 Task: Use Dogs Barking Effect in this video Movie B.mp4
Action: Mouse moved to (291, 214)
Screenshot: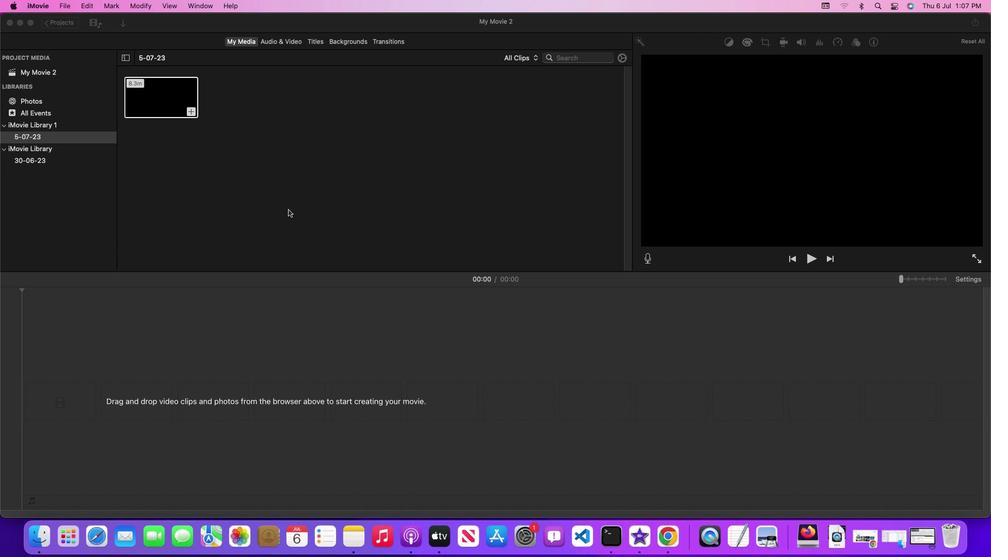 
Action: Mouse pressed left at (291, 214)
Screenshot: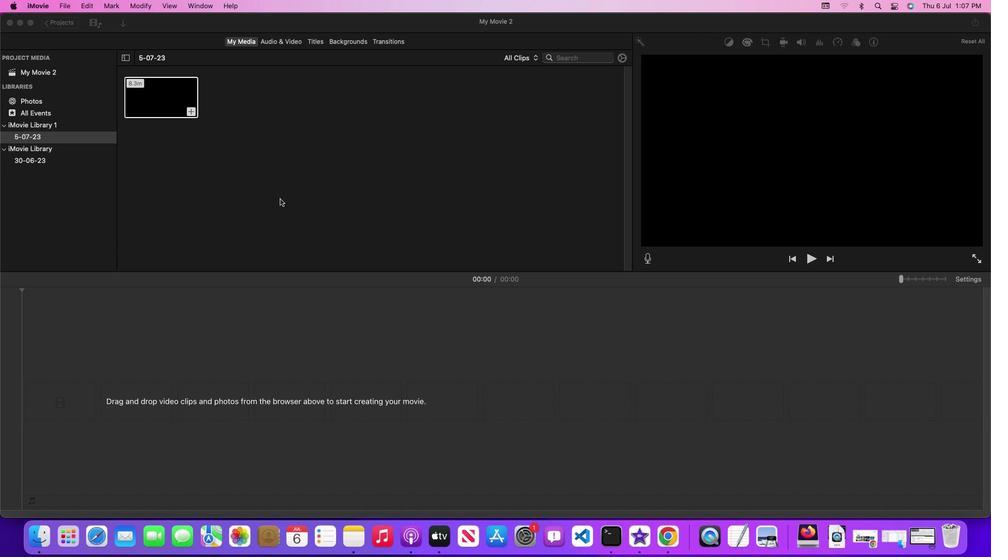 
Action: Mouse moved to (176, 108)
Screenshot: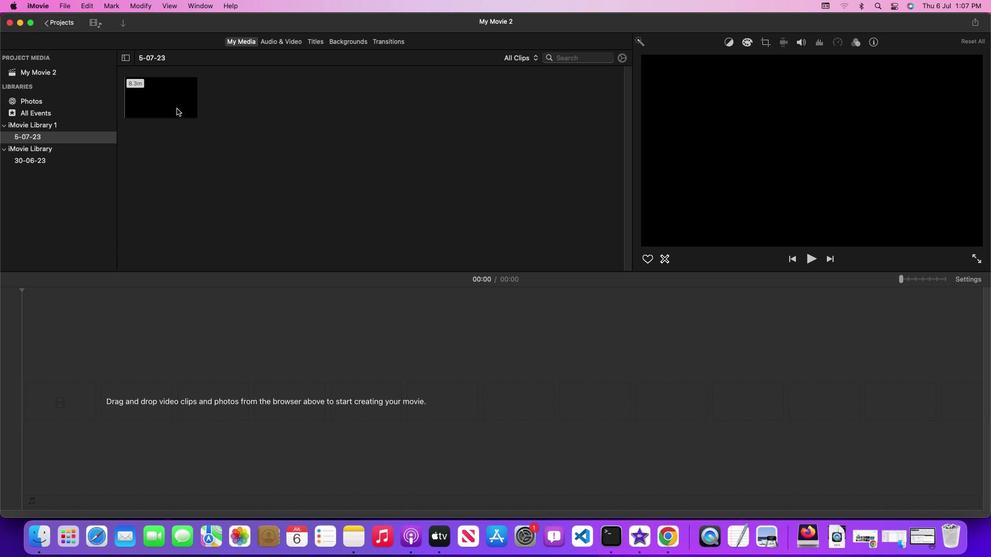 
Action: Mouse pressed left at (176, 108)
Screenshot: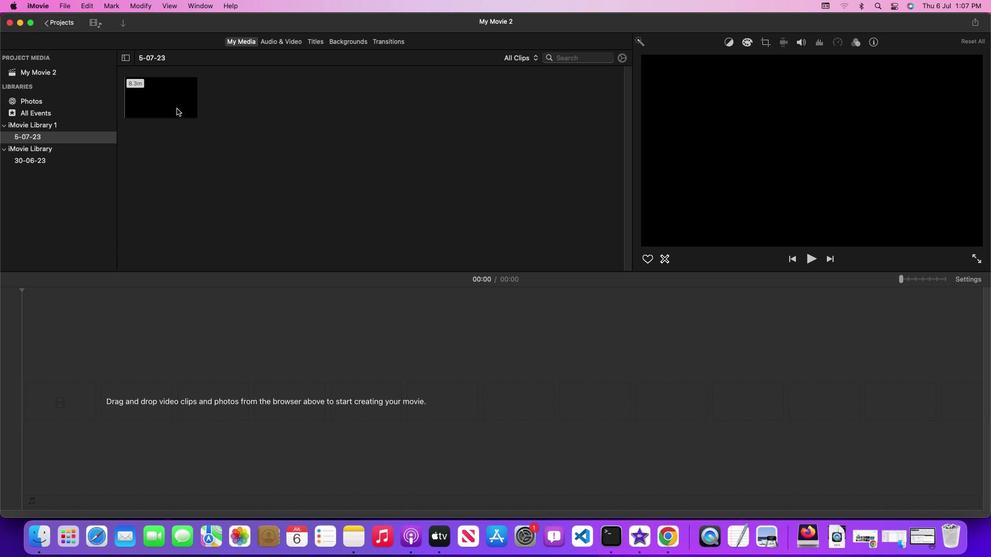 
Action: Mouse moved to (176, 108)
Screenshot: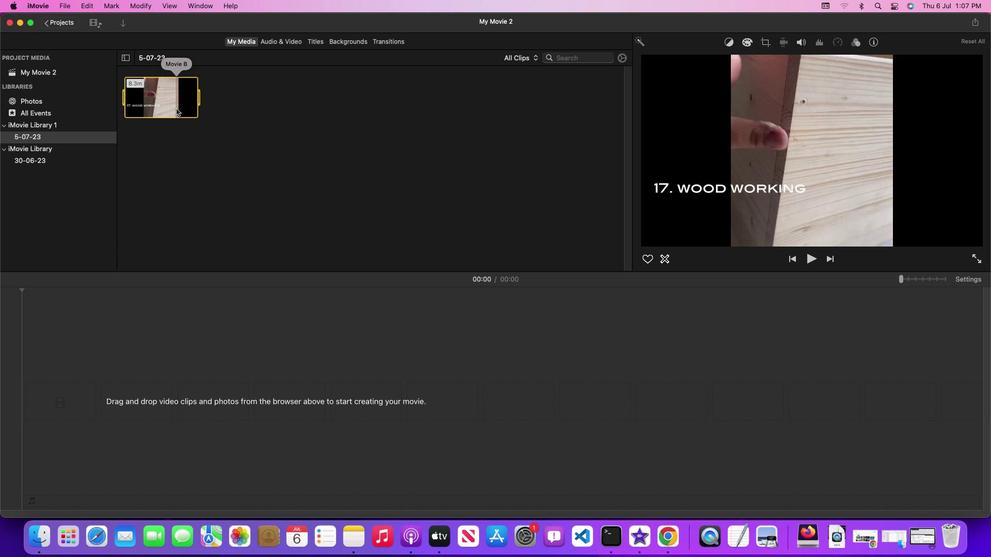 
Action: Mouse pressed left at (176, 108)
Screenshot: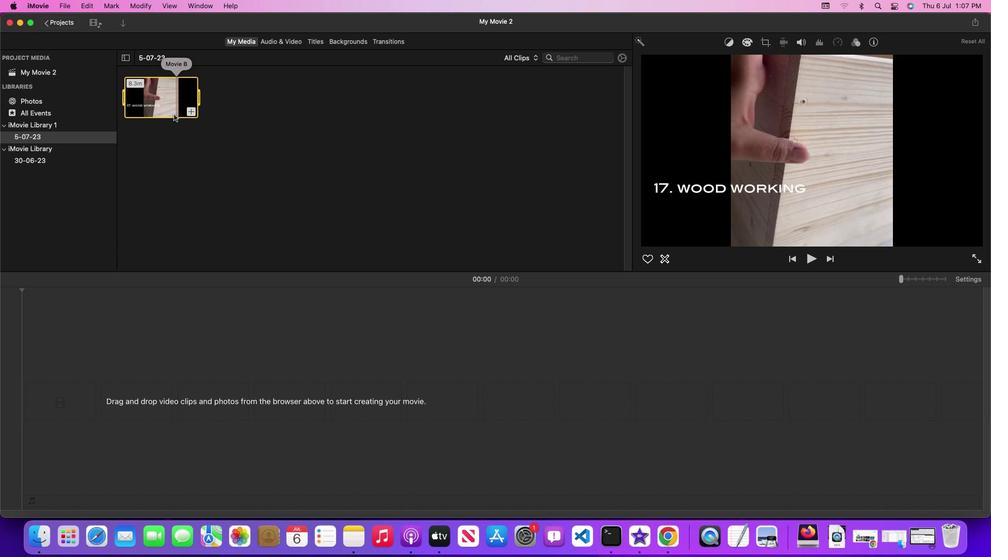 
Action: Mouse moved to (286, 41)
Screenshot: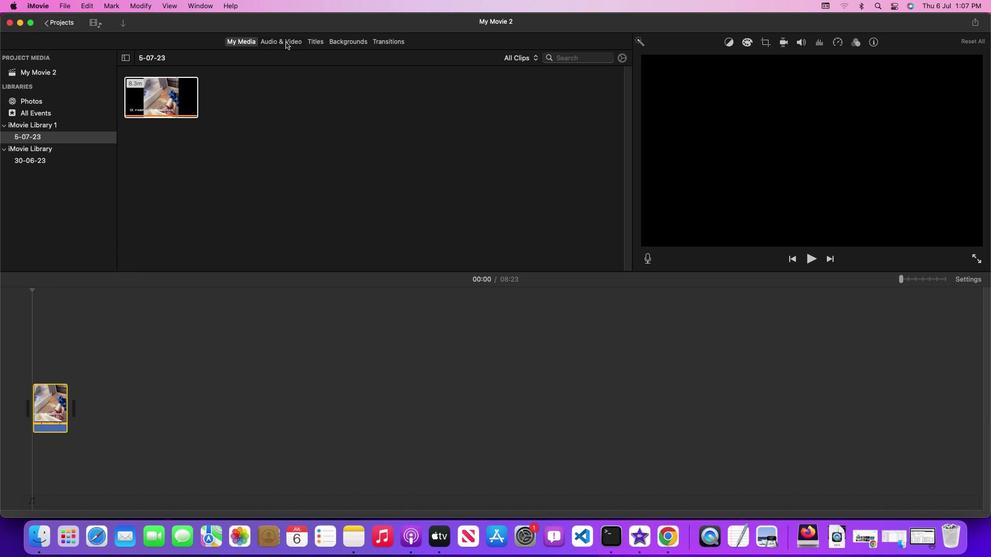 
Action: Mouse pressed left at (286, 41)
Screenshot: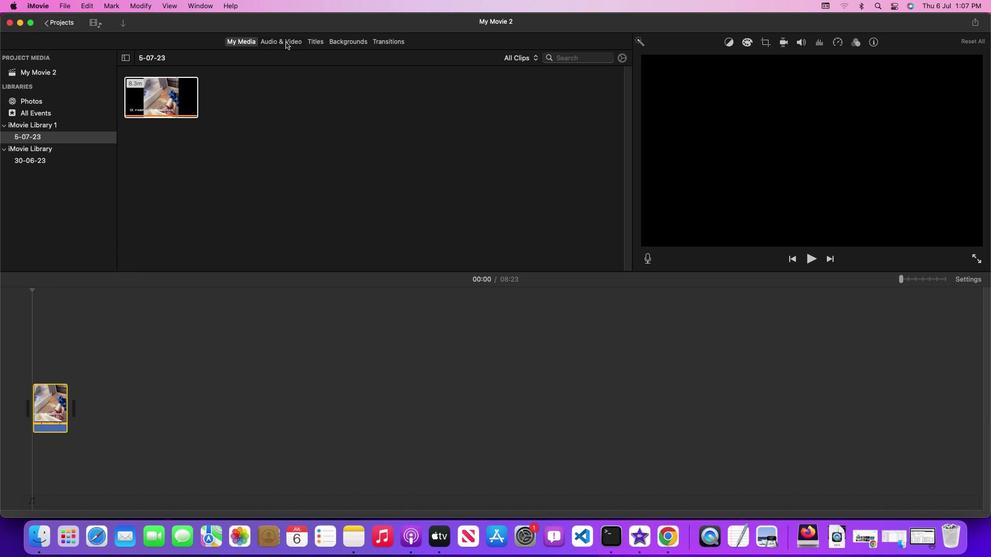 
Action: Mouse moved to (630, 136)
Screenshot: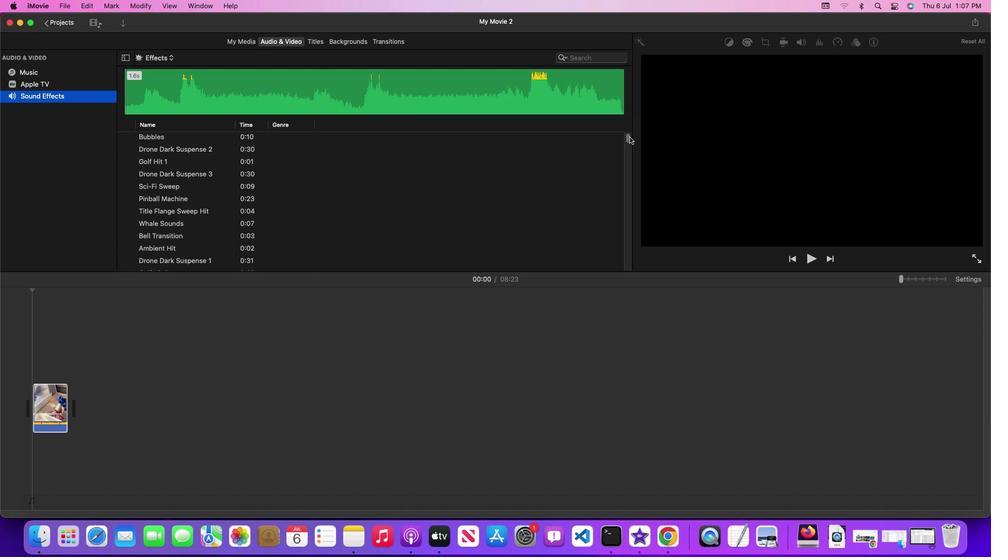 
Action: Mouse pressed left at (630, 136)
Screenshot: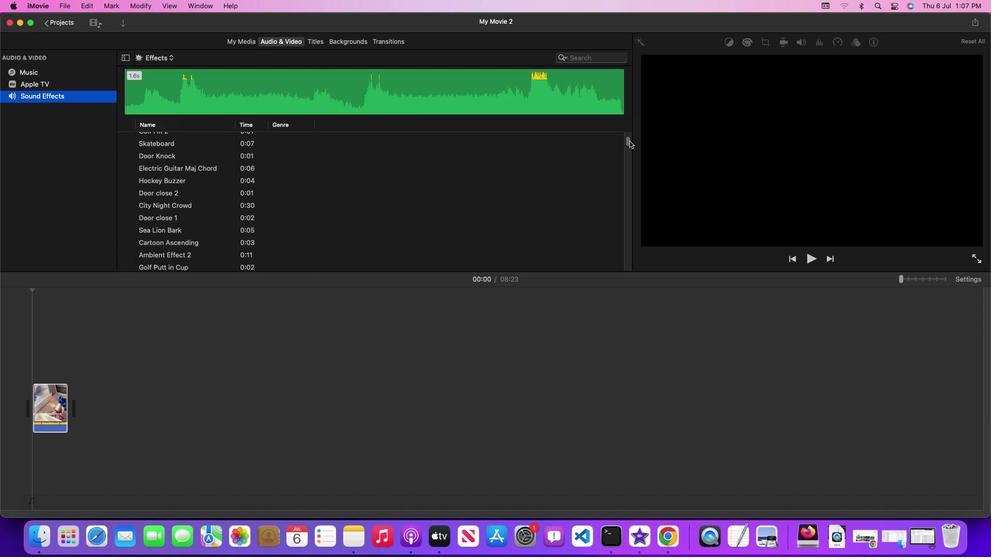 
Action: Mouse moved to (428, 214)
Screenshot: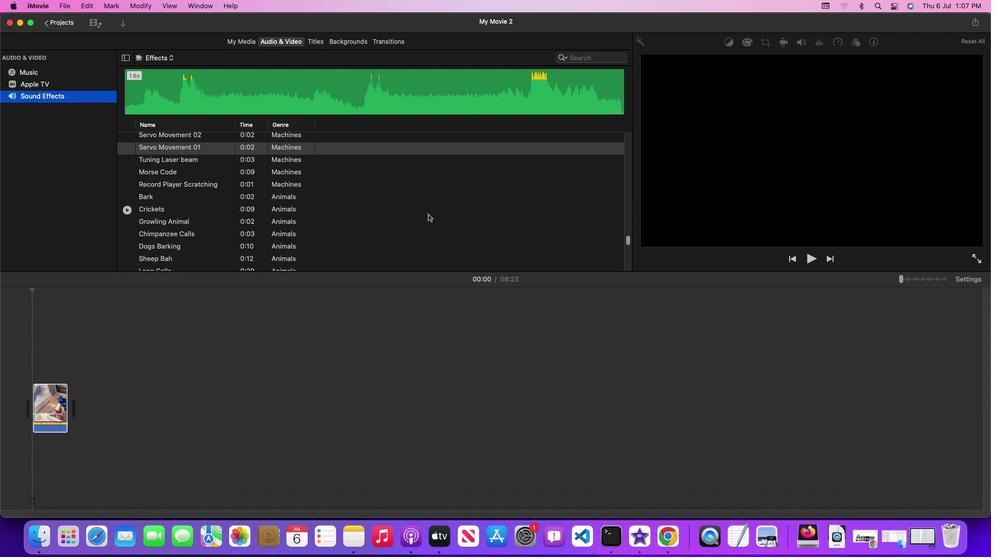 
Action: Mouse scrolled (428, 214) with delta (0, 0)
Screenshot: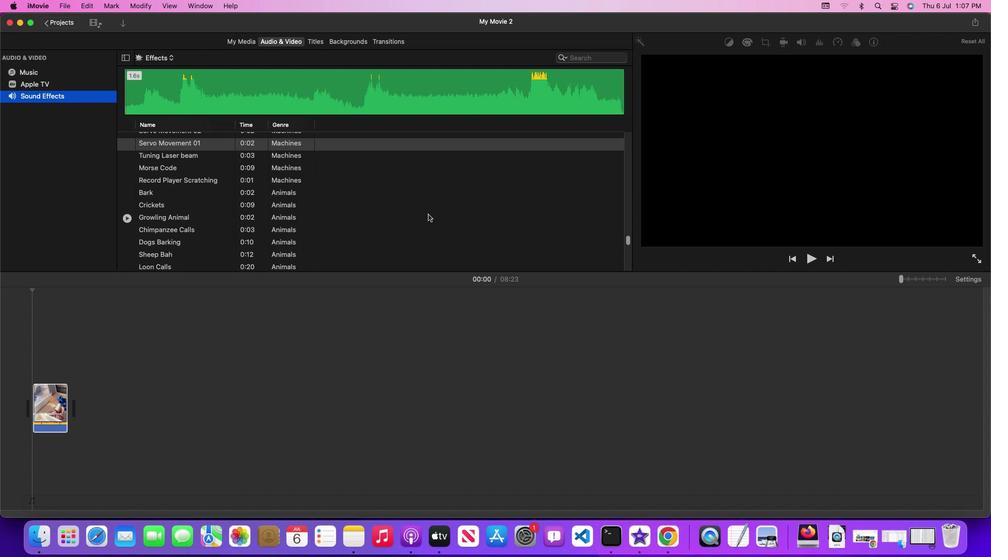 
Action: Mouse scrolled (428, 214) with delta (0, 0)
Screenshot: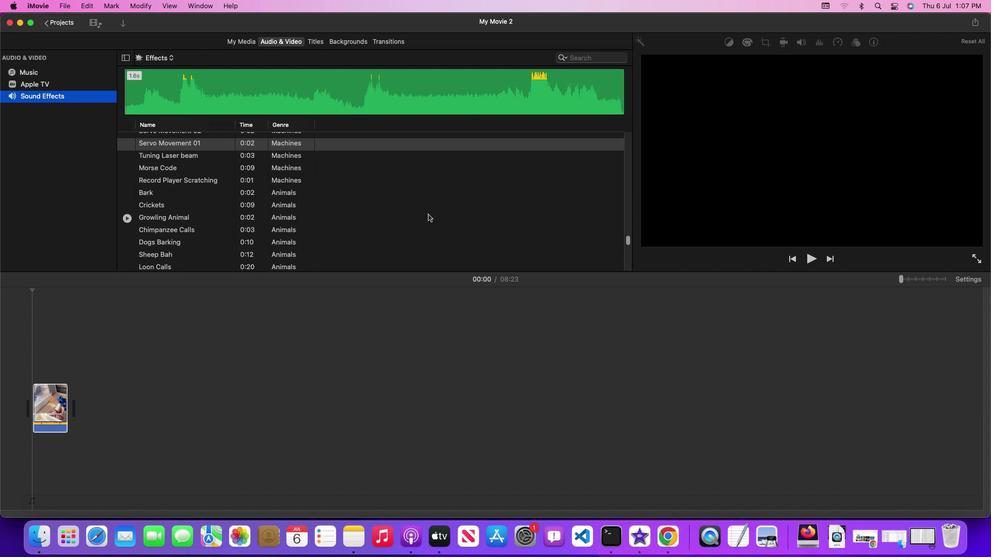 
Action: Mouse moved to (264, 239)
Screenshot: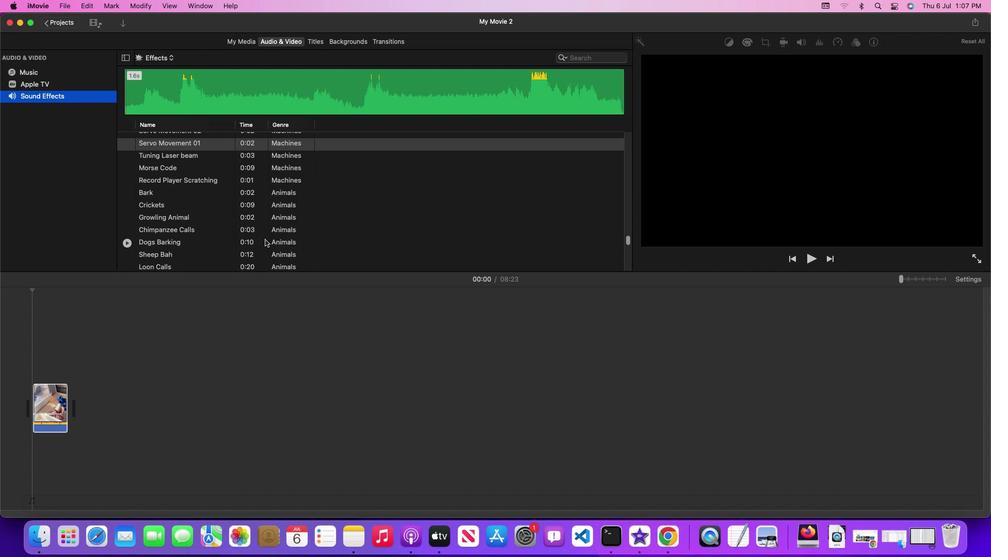 
Action: Mouse pressed left at (264, 239)
Screenshot: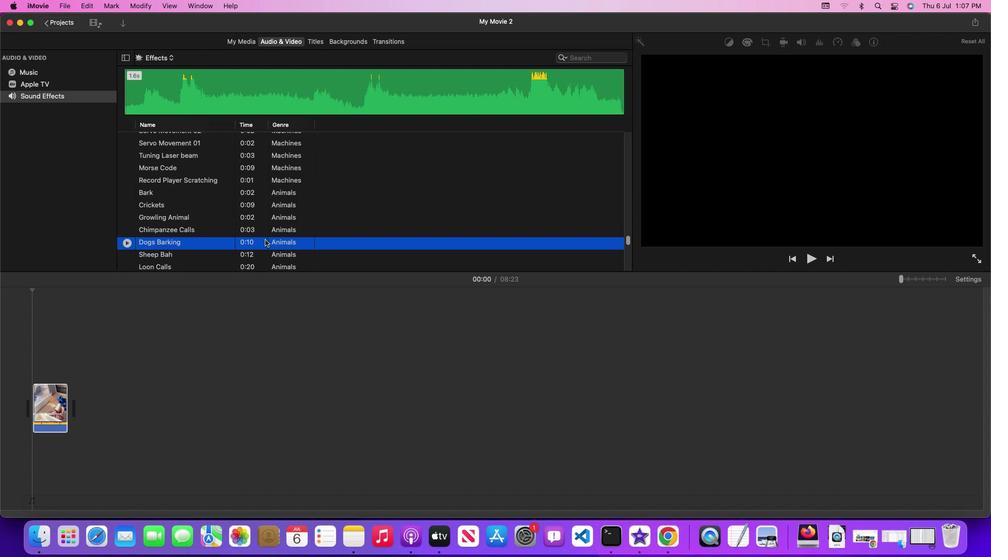 
Action: Mouse moved to (265, 241)
Screenshot: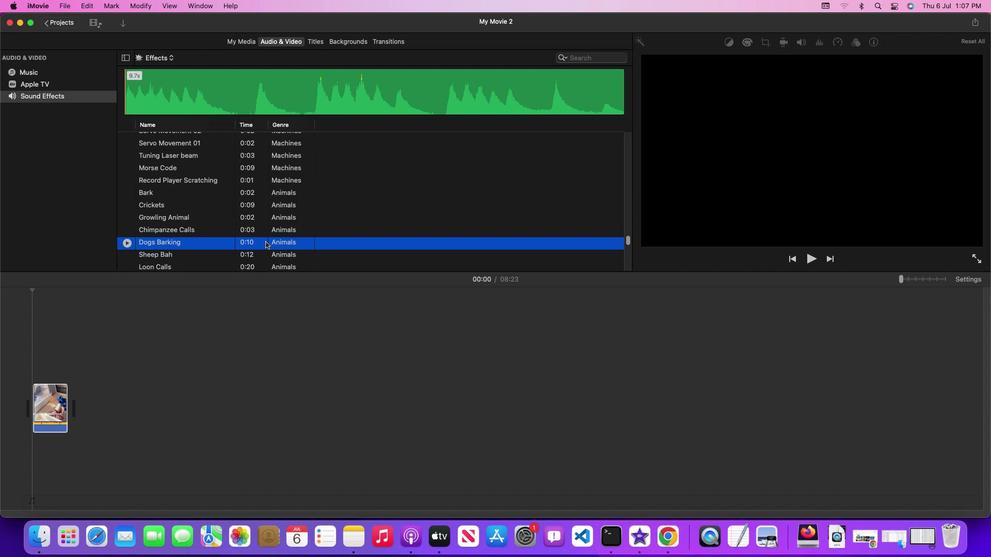 
Action: Mouse pressed left at (265, 241)
Screenshot: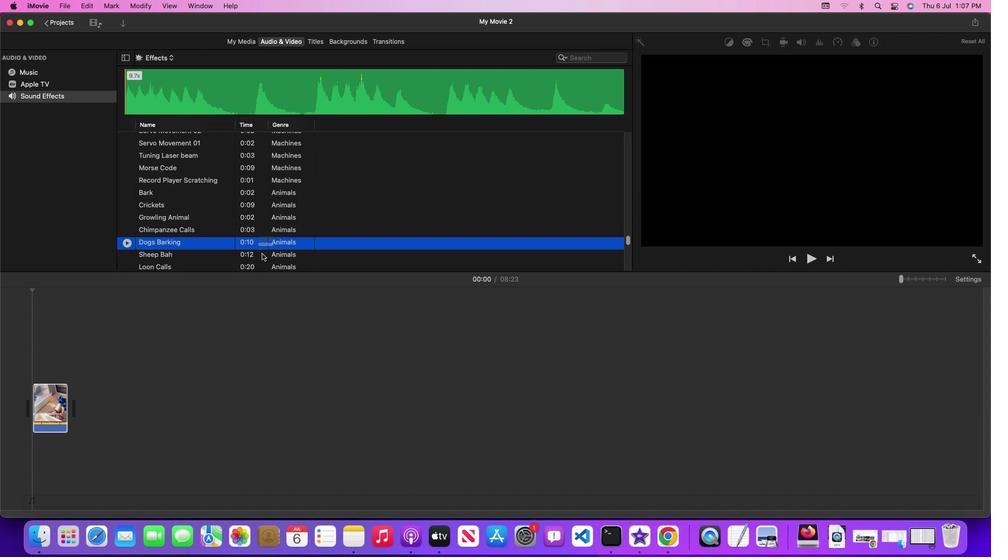 
Action: Mouse moved to (69, 438)
Screenshot: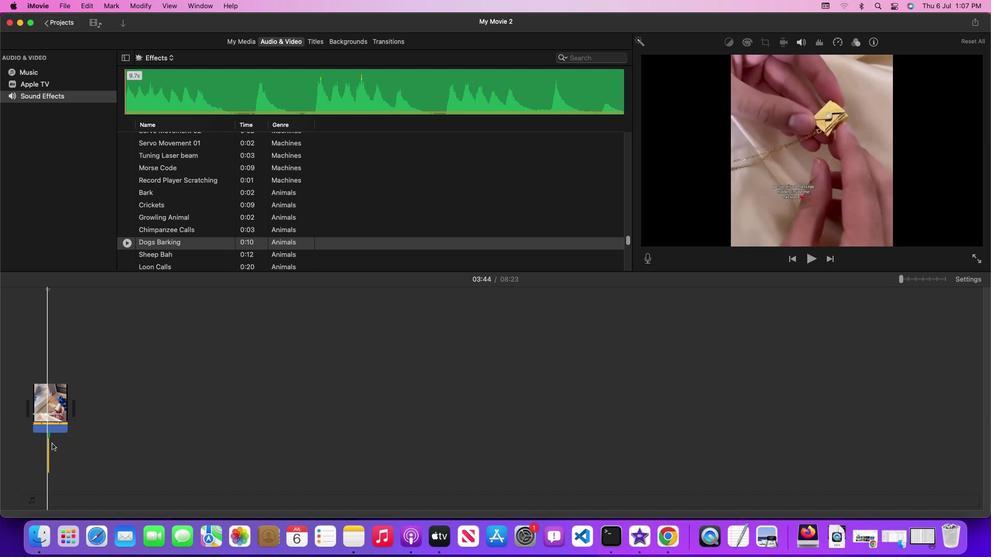 
